 Task: Create in the project WorthyTech a sprint 'Warp Speed Ahead'.
Action: Mouse moved to (1080, 389)
Screenshot: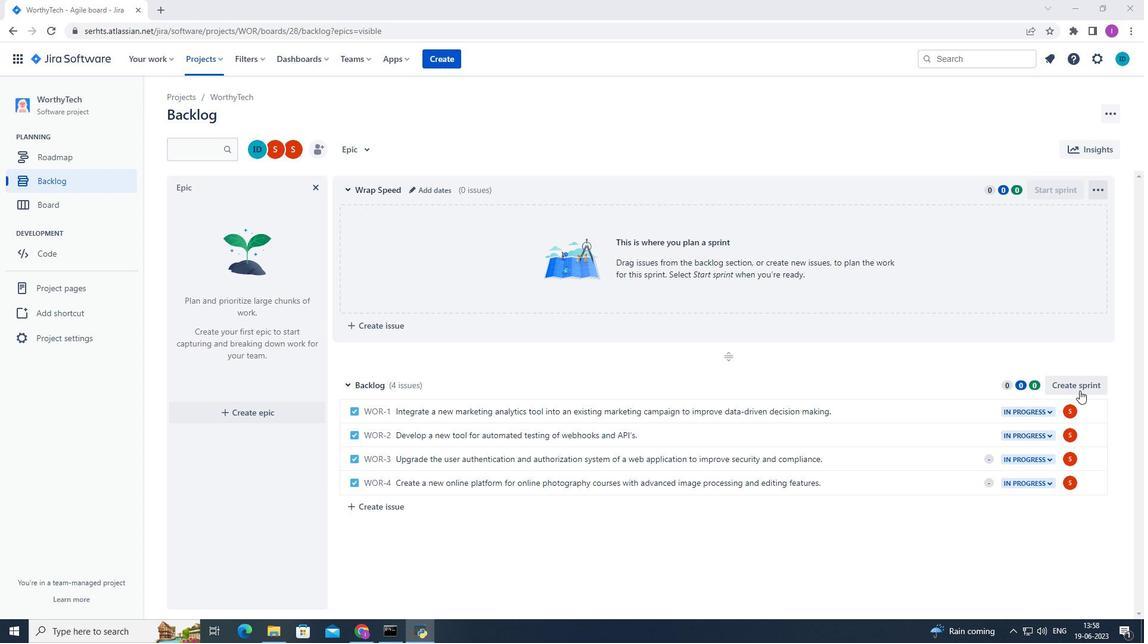 
Action: Mouse pressed left at (1080, 389)
Screenshot: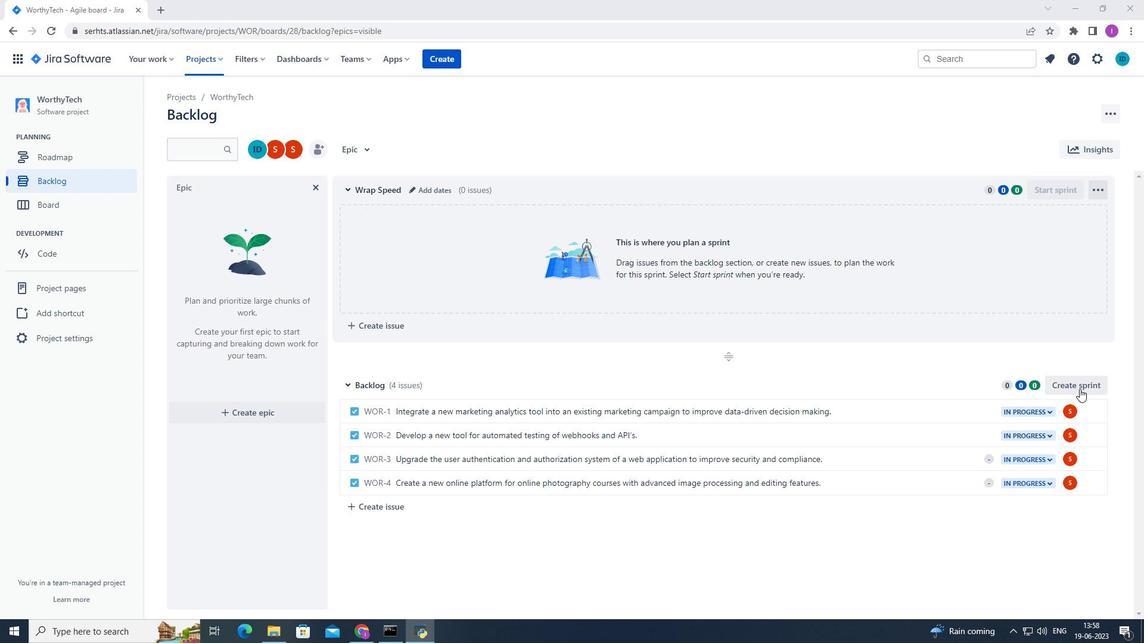 
Action: Mouse moved to (417, 384)
Screenshot: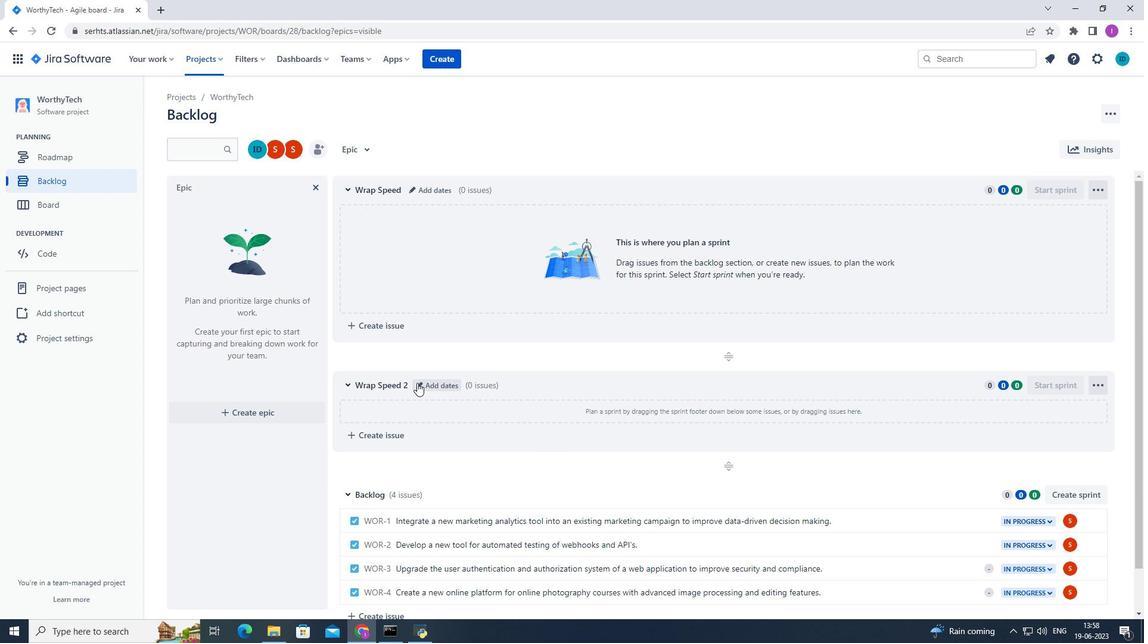 
Action: Mouse pressed left at (417, 384)
Screenshot: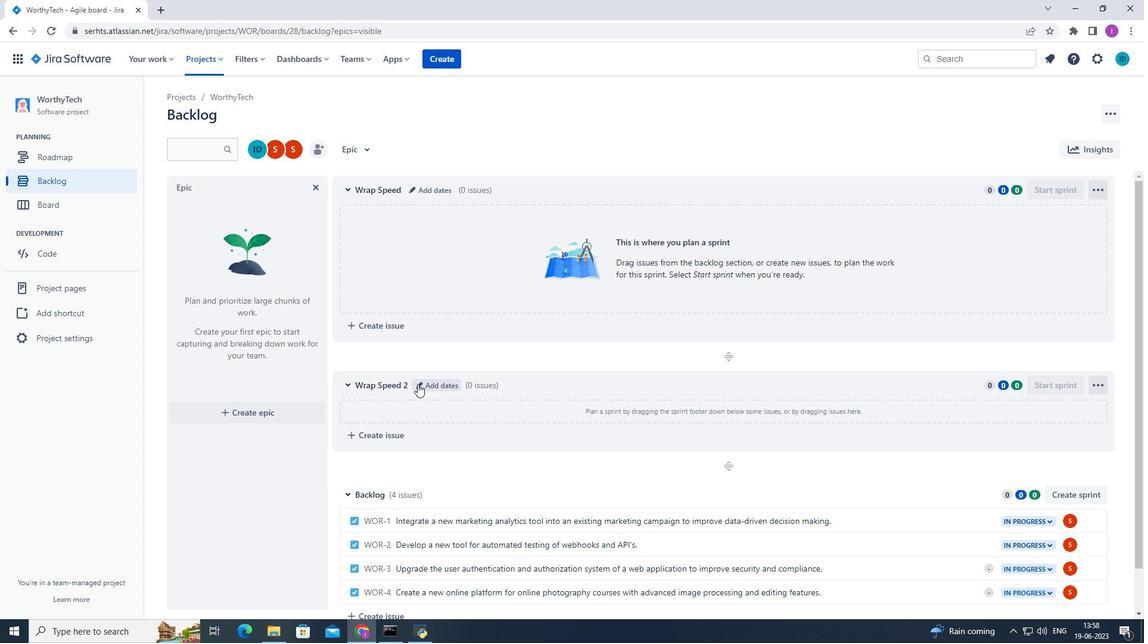 
Action: Mouse moved to (494, 153)
Screenshot: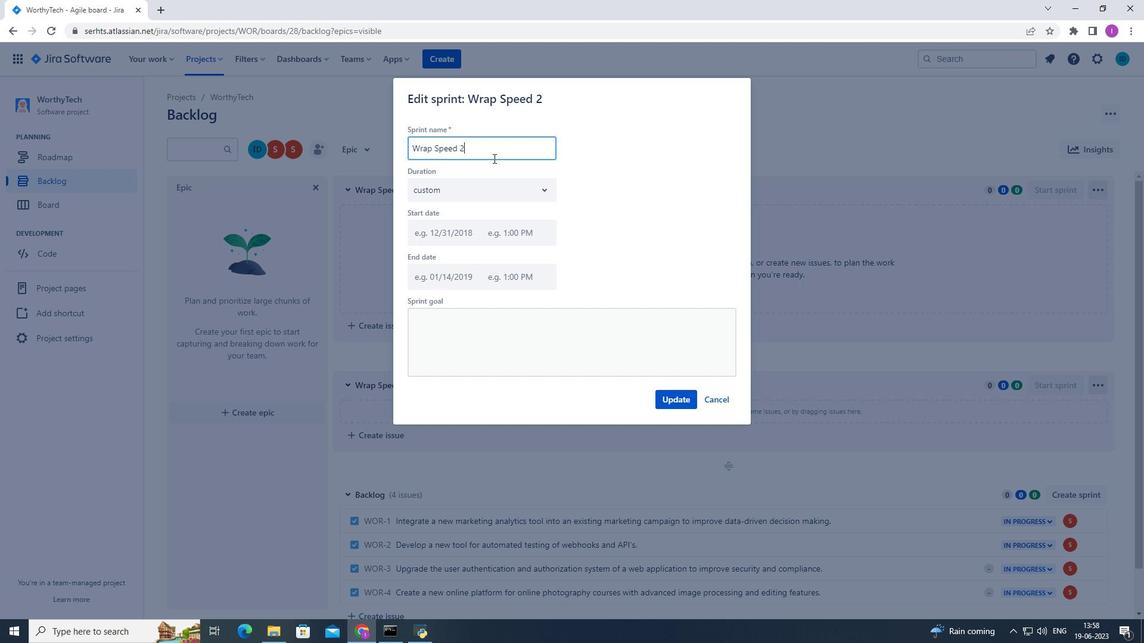 
Action: Mouse pressed left at (494, 153)
Screenshot: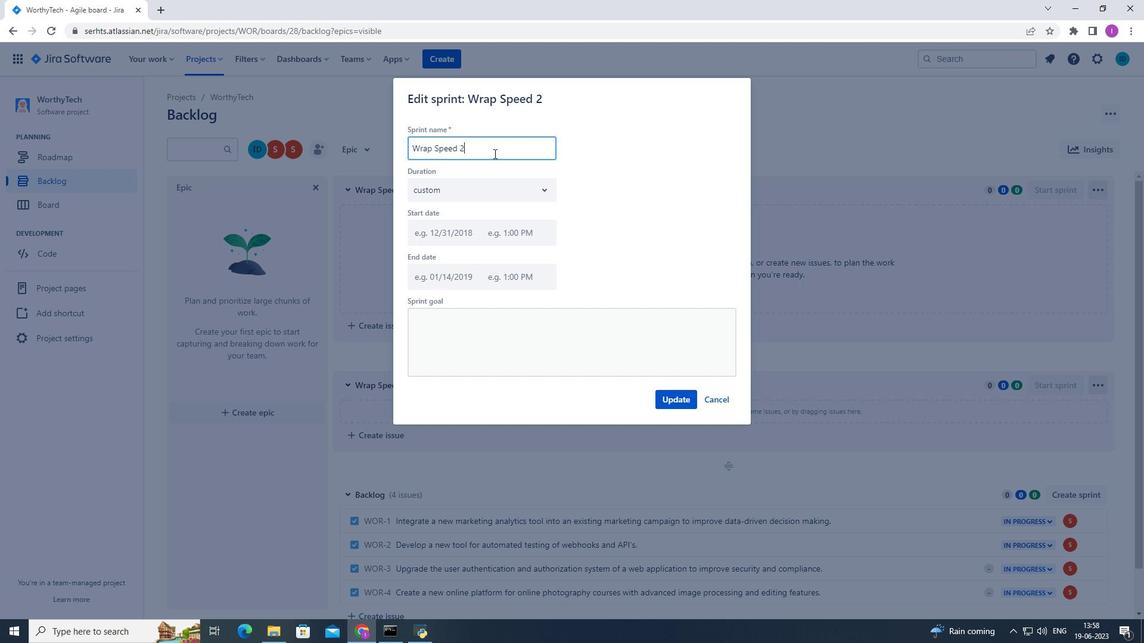 
Action: Mouse moved to (390, 158)
Screenshot: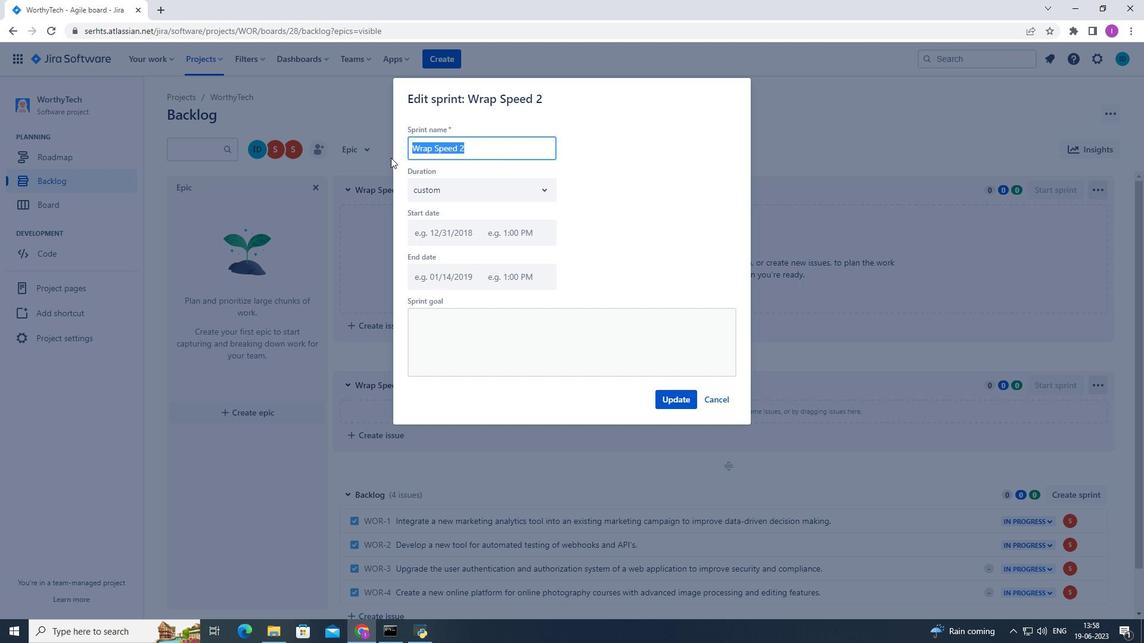 
Action: Key pressed <Key.shift>Wrap
Screenshot: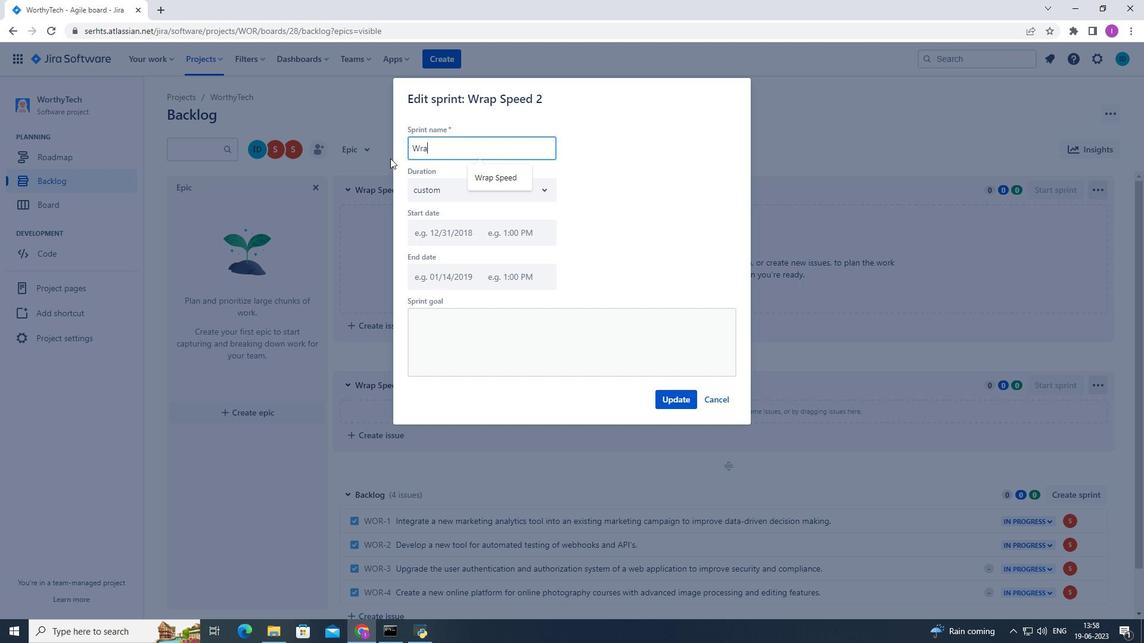 
Action: Mouse moved to (495, 175)
Screenshot: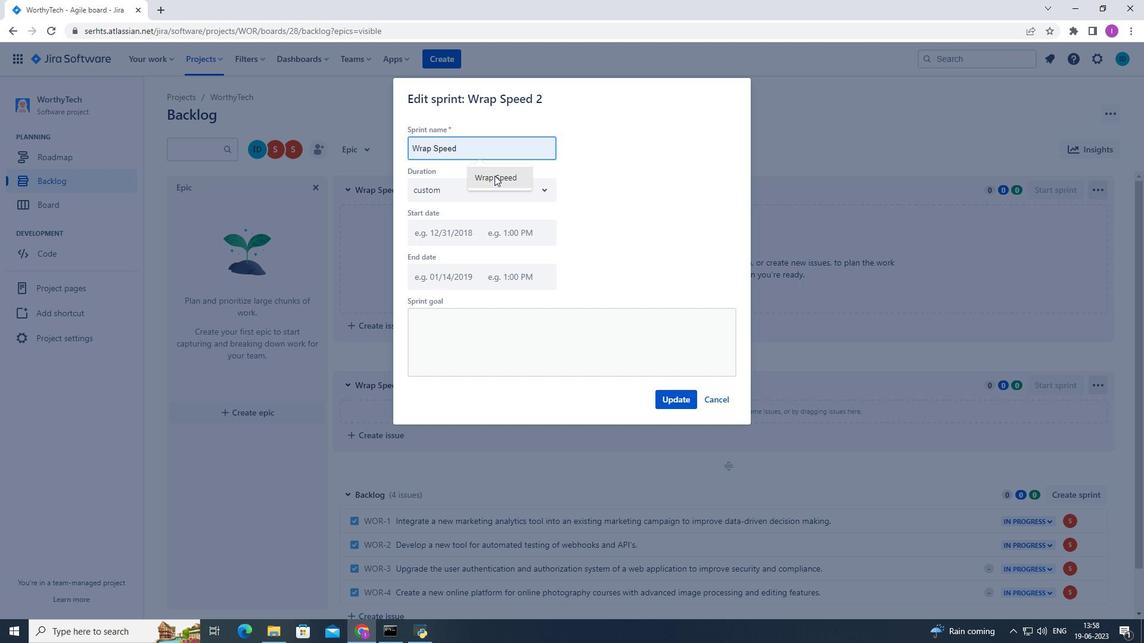 
Action: Mouse pressed left at (495, 175)
Screenshot: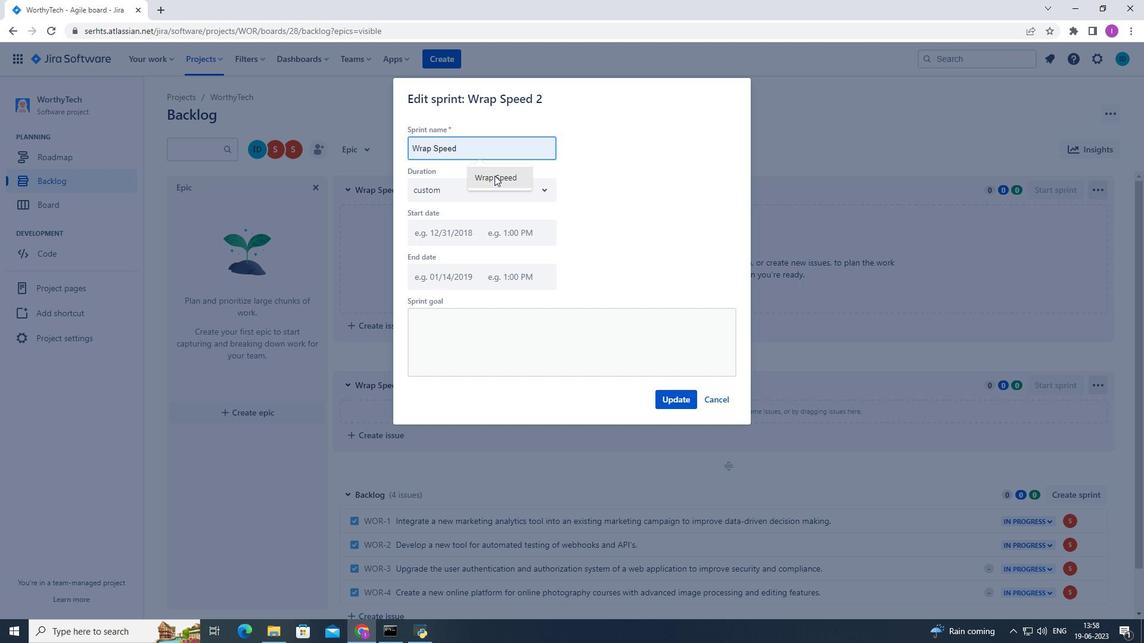 
Action: Mouse moved to (668, 401)
Screenshot: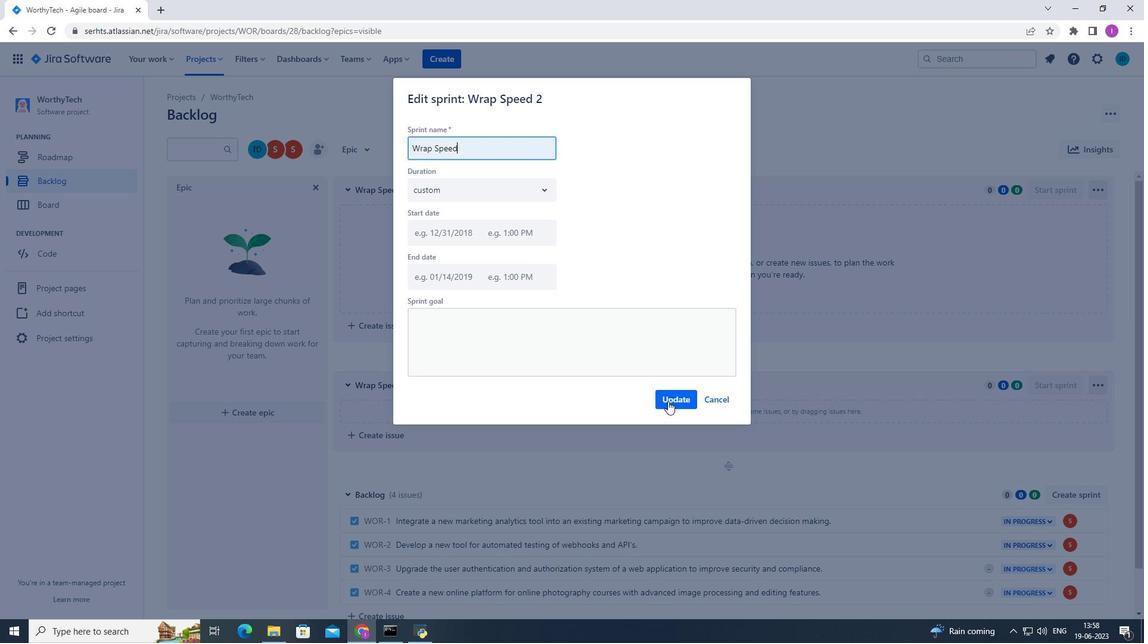 
Action: Mouse pressed left at (668, 401)
Screenshot: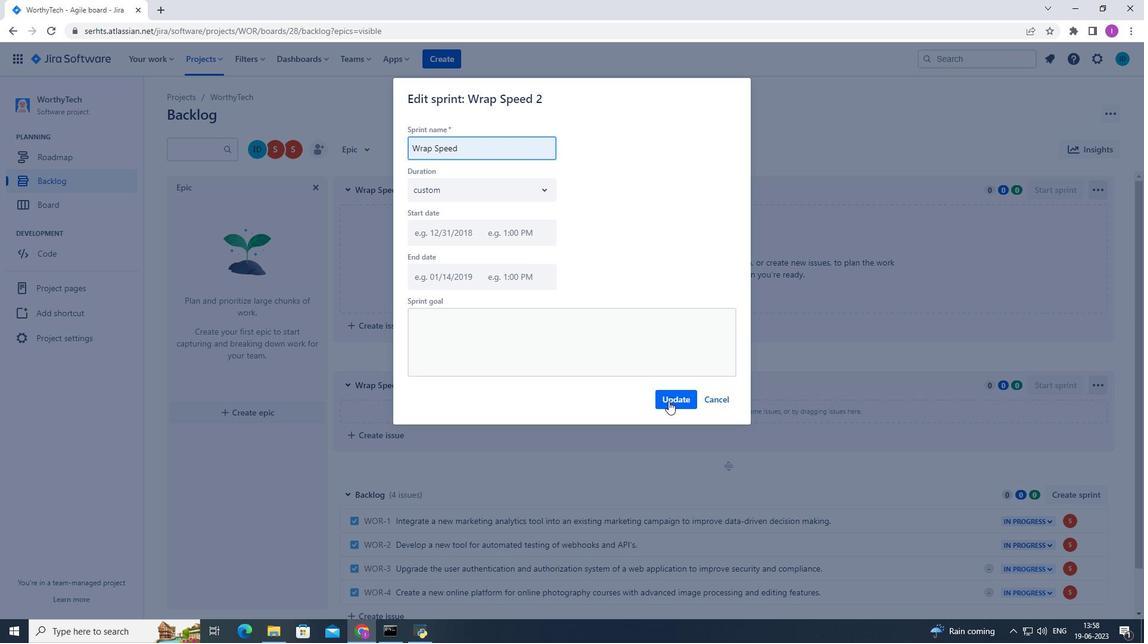 
Action: Mouse moved to (661, 405)
Screenshot: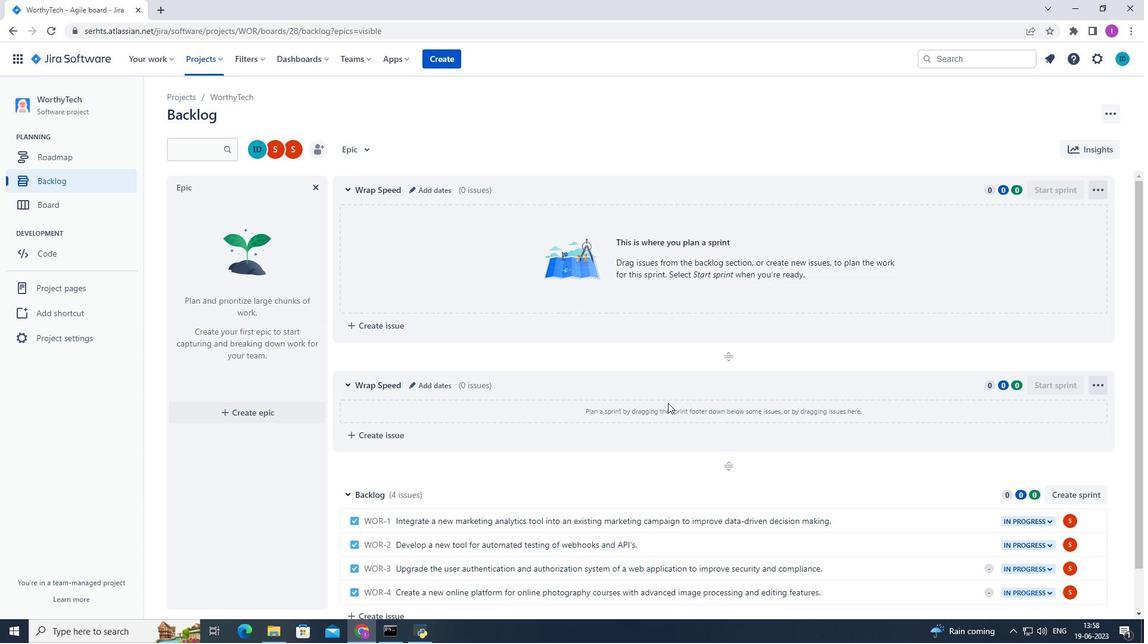 
